 Task: Send a message to inquire about the timing of today's meeting.
Action: Mouse moved to (64, 69)
Screenshot: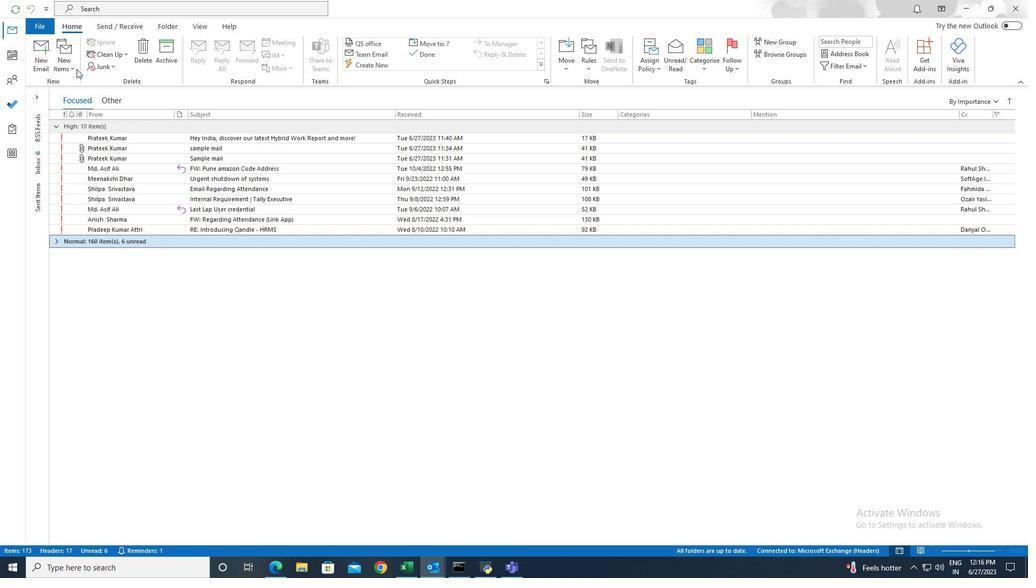 
Action: Mouse pressed left at (64, 69)
Screenshot: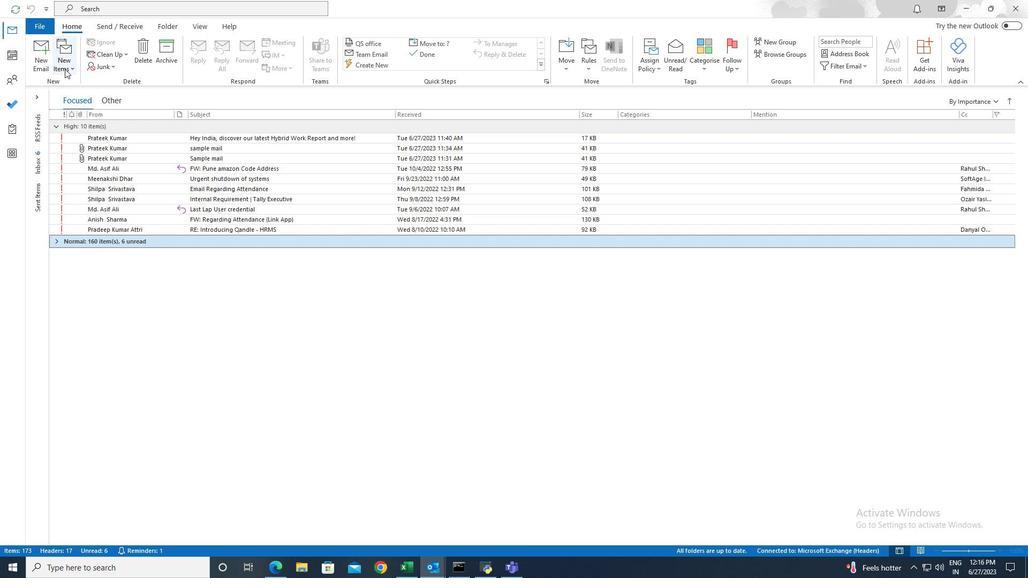
Action: Mouse moved to (84, 93)
Screenshot: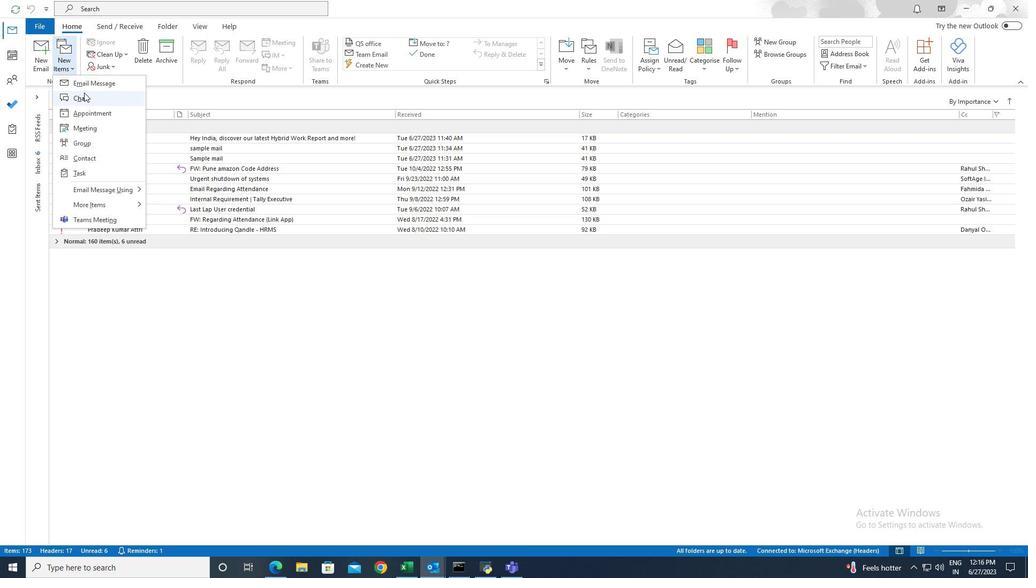
Action: Mouse pressed left at (84, 93)
Screenshot: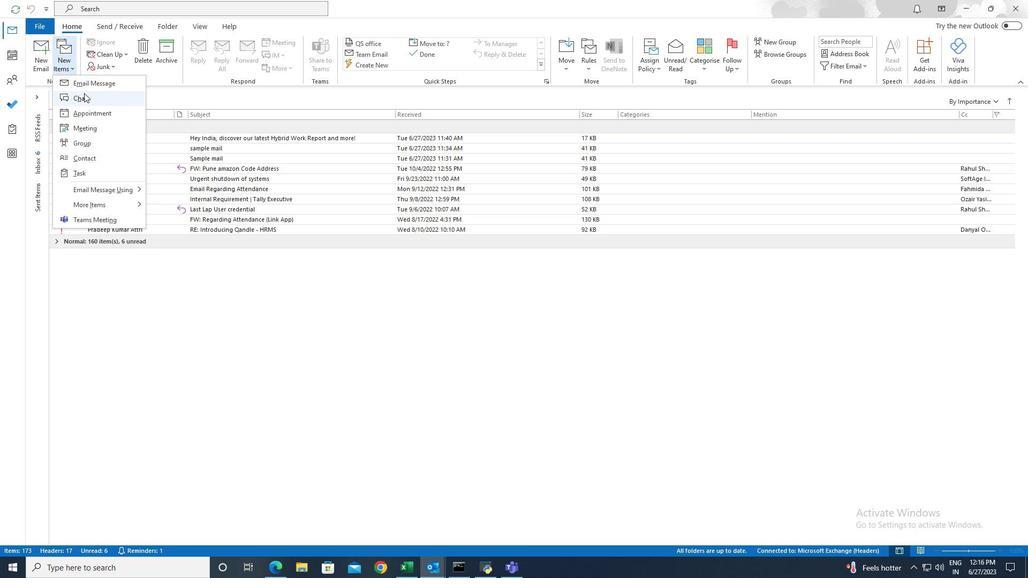 
Action: Mouse moved to (549, 219)
Screenshot: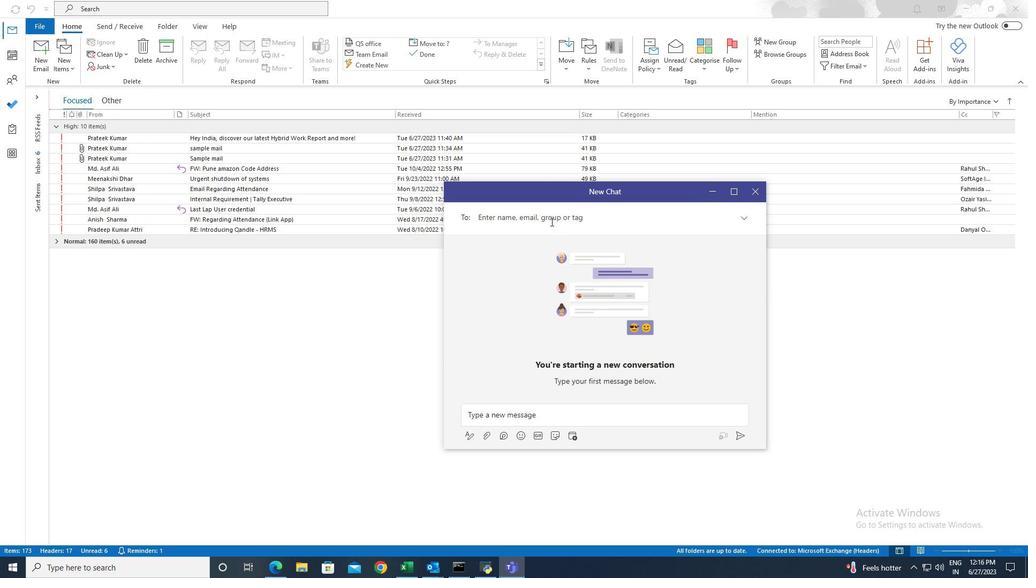 
Action: Mouse pressed left at (549, 219)
Screenshot: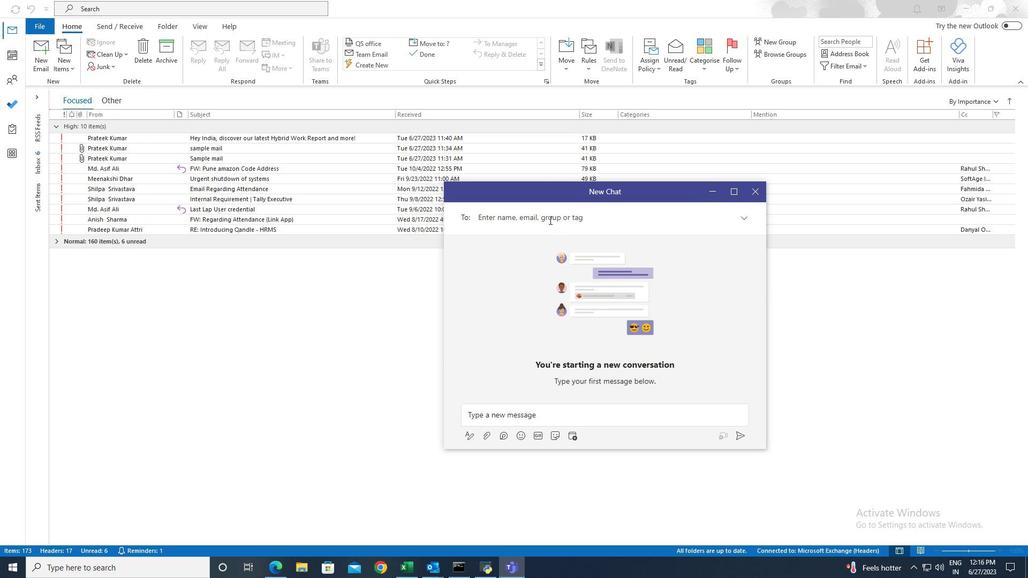
Action: Key pressed <Key.shift>Shivani<Key.space><Key.shift>Mehra
Screenshot: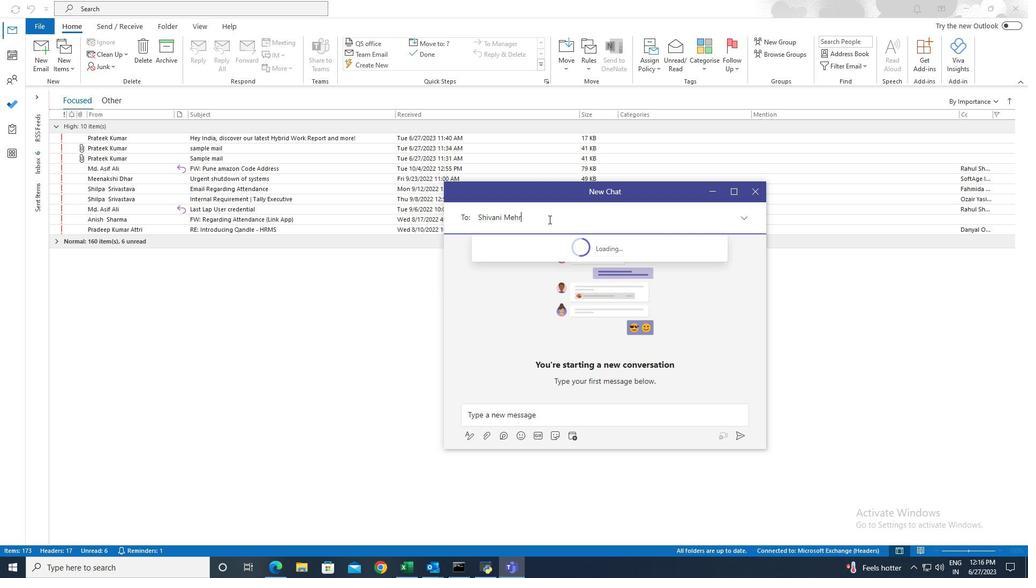 
Action: Mouse moved to (553, 245)
Screenshot: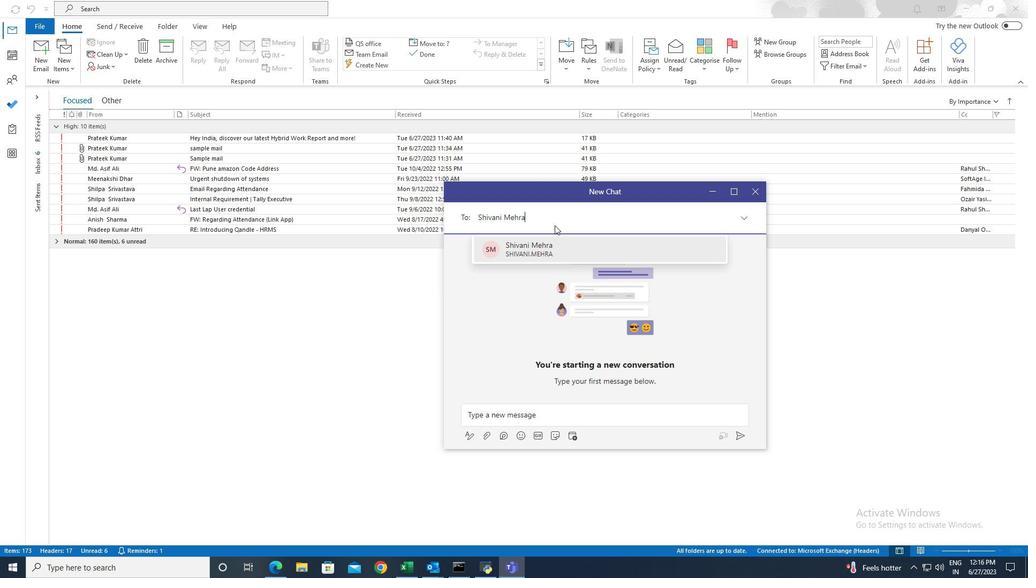 
Action: Mouse pressed left at (553, 245)
Screenshot: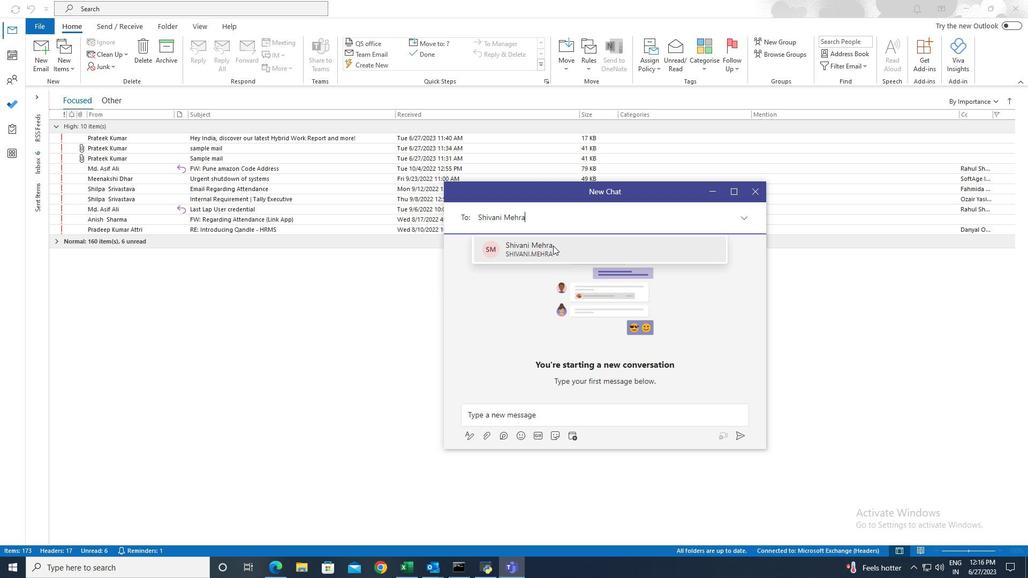 
Action: Mouse moved to (556, 422)
Screenshot: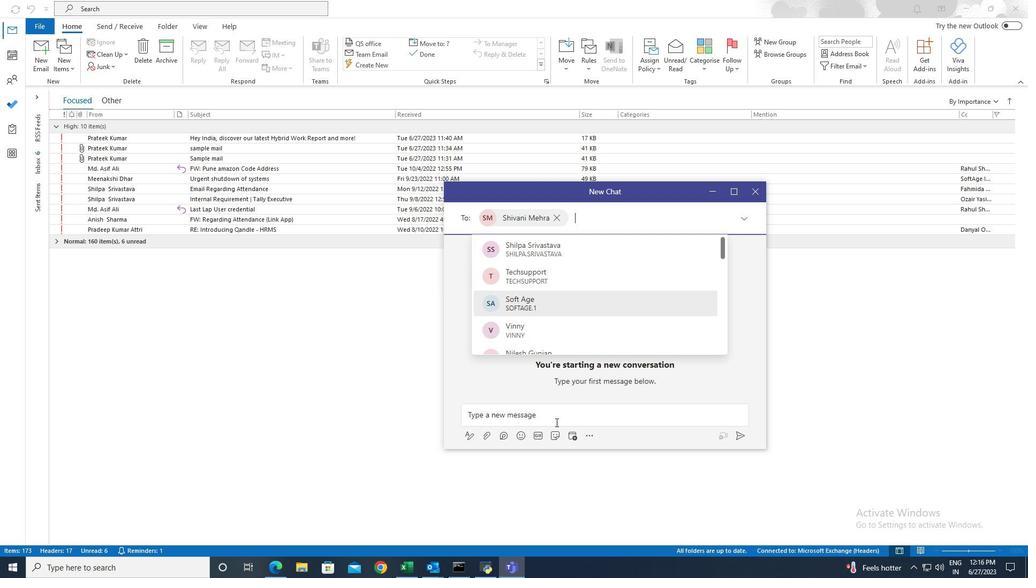 
Action: Mouse pressed left at (556, 422)
Screenshot: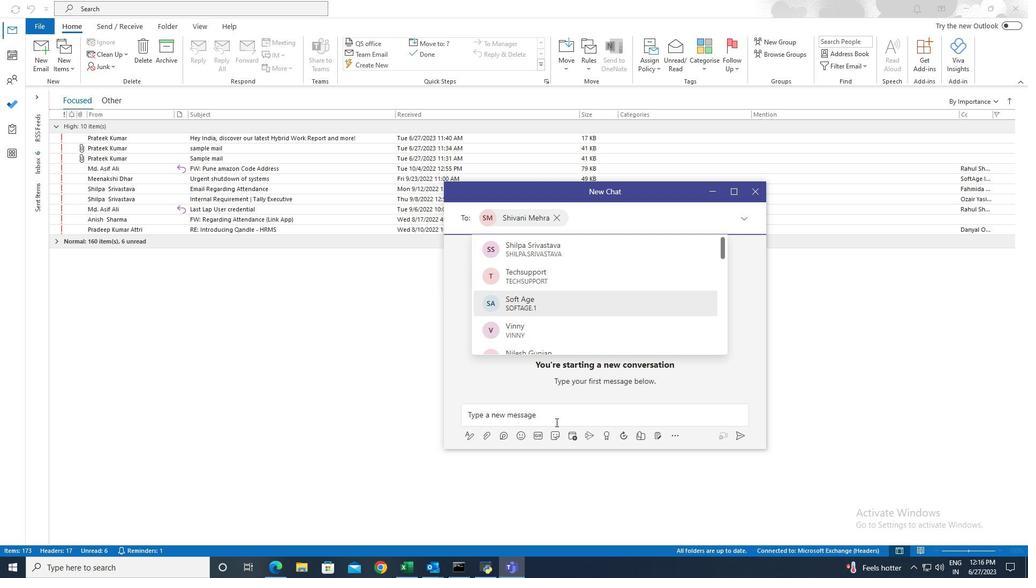 
Action: Key pressed <Key.shift>What<Key.space>is<Key.space>the<Key.space>timing<Key.space>of<Key.space>today's<Key.space>meeting
Screenshot: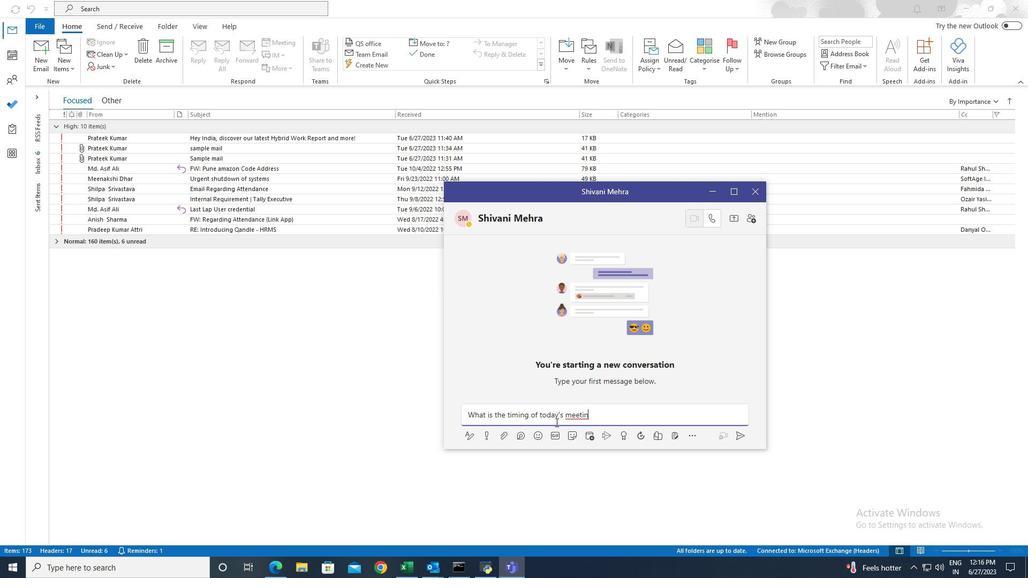 
Action: Mouse moved to (741, 436)
Screenshot: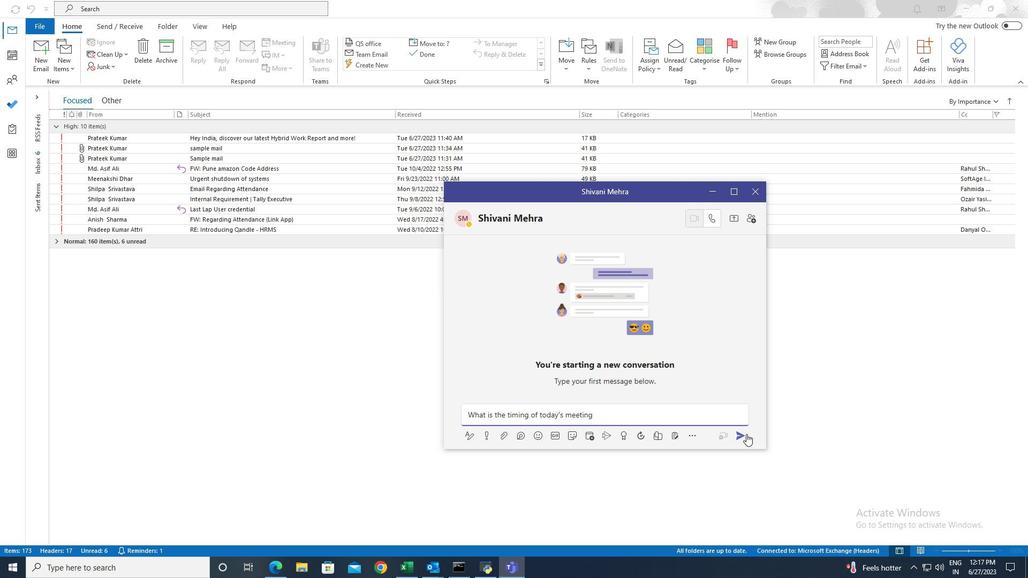 
Action: Mouse pressed left at (741, 436)
Screenshot: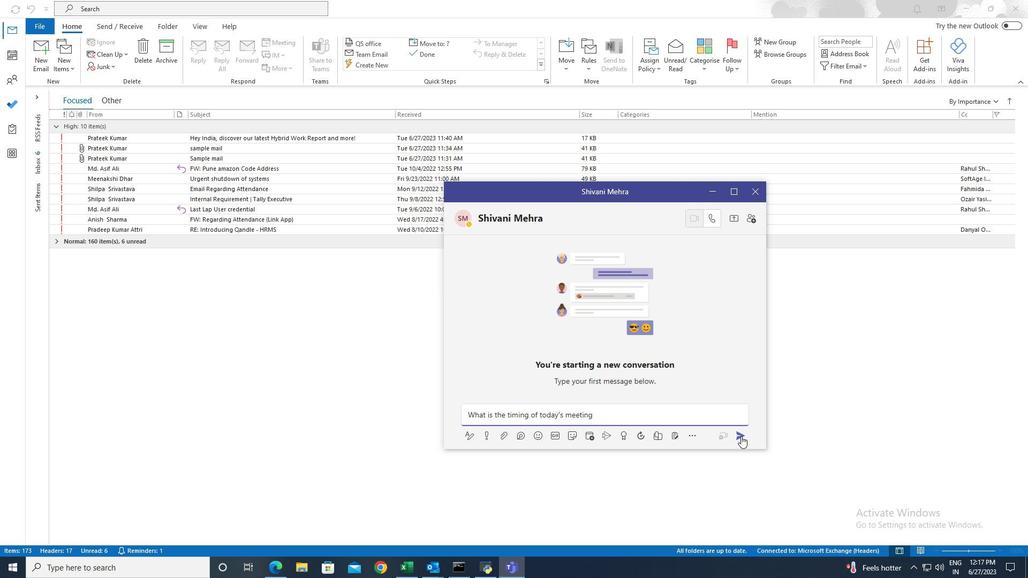
